 Task: Check the average views per listing of community pool in the last 1 year.
Action: Mouse moved to (825, 183)
Screenshot: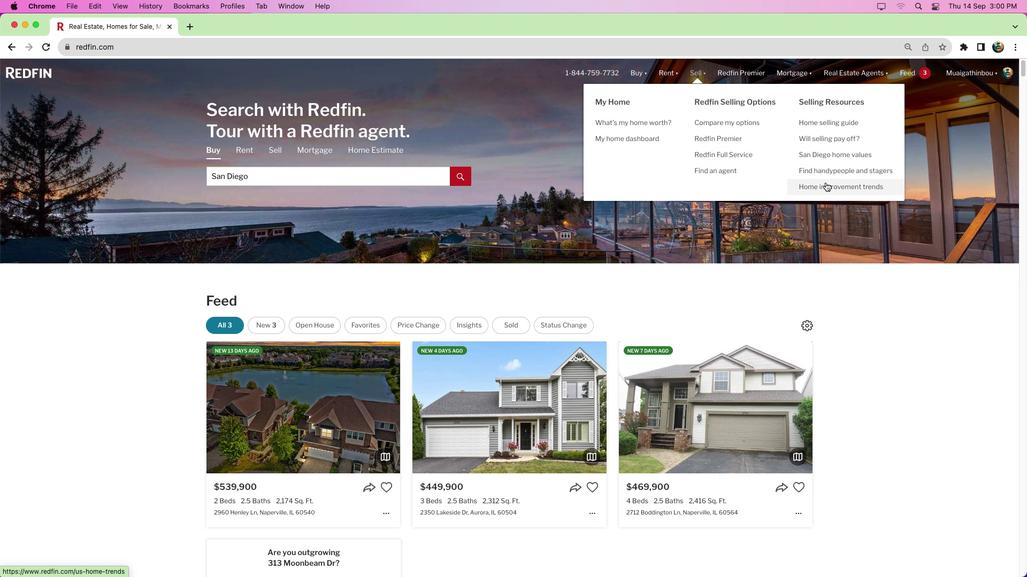 
Action: Mouse pressed left at (825, 183)
Screenshot: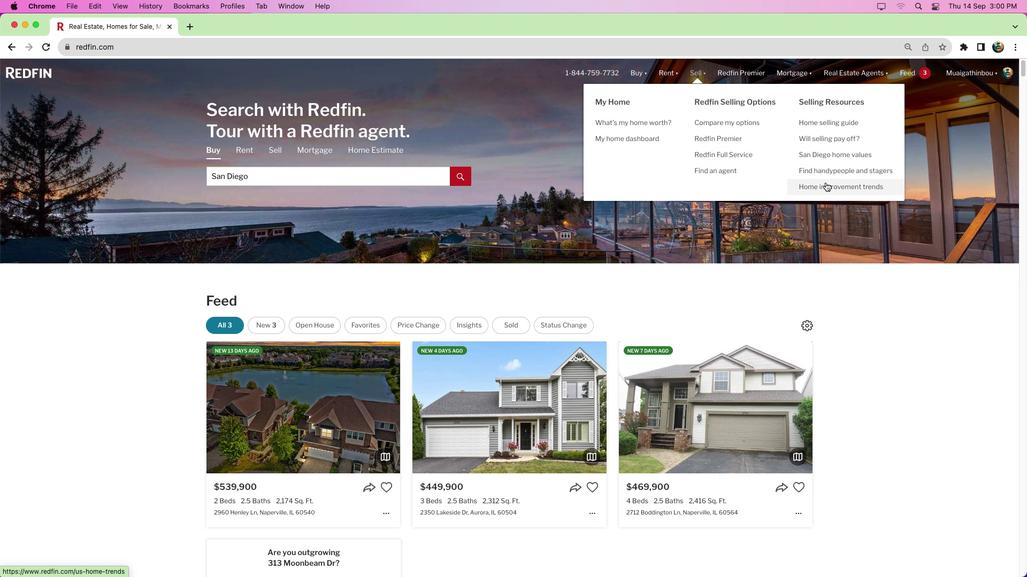 
Action: Mouse moved to (471, 282)
Screenshot: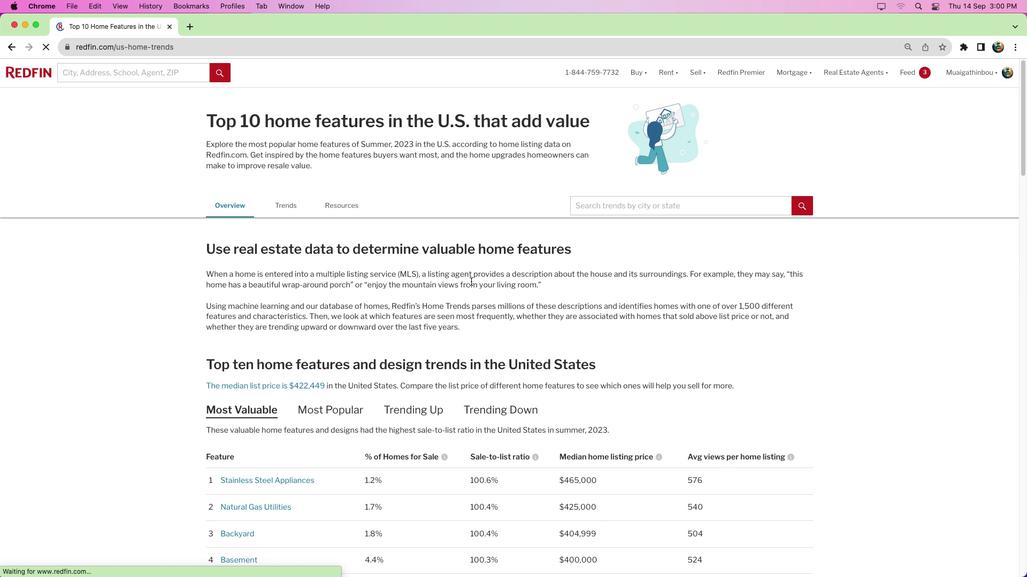 
Action: Mouse scrolled (471, 282) with delta (0, 0)
Screenshot: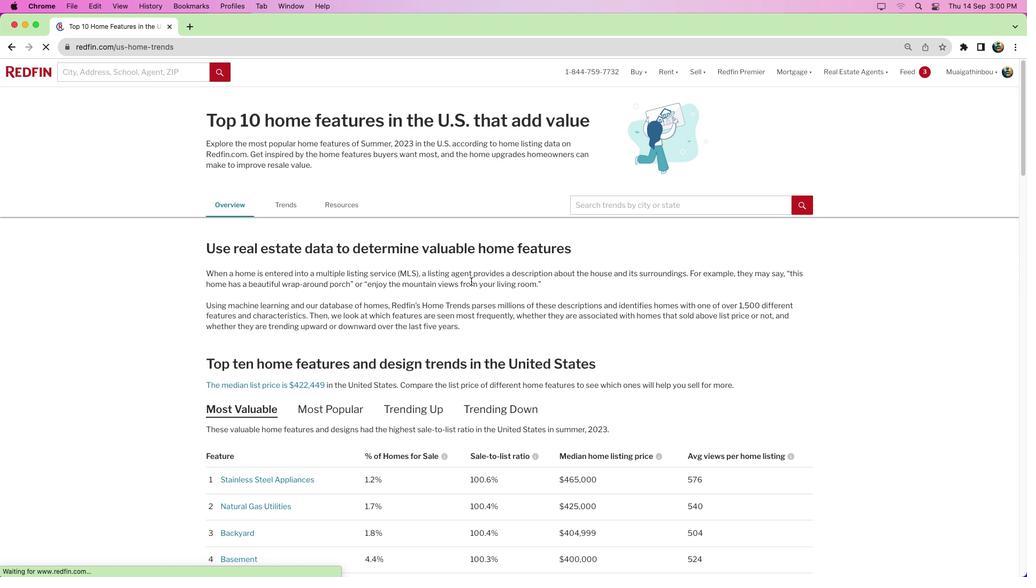 
Action: Mouse moved to (293, 206)
Screenshot: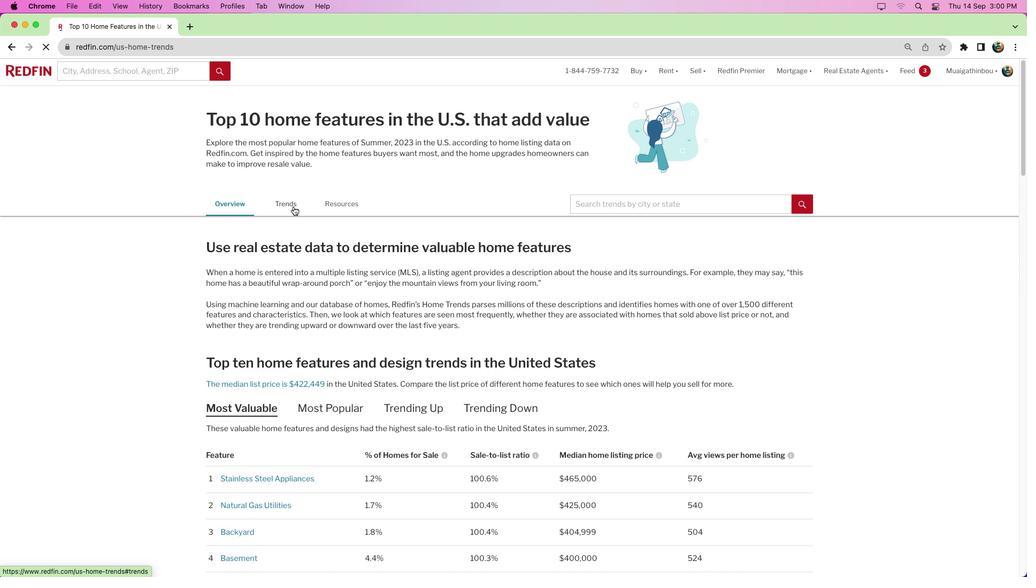 
Action: Mouse pressed left at (293, 206)
Screenshot: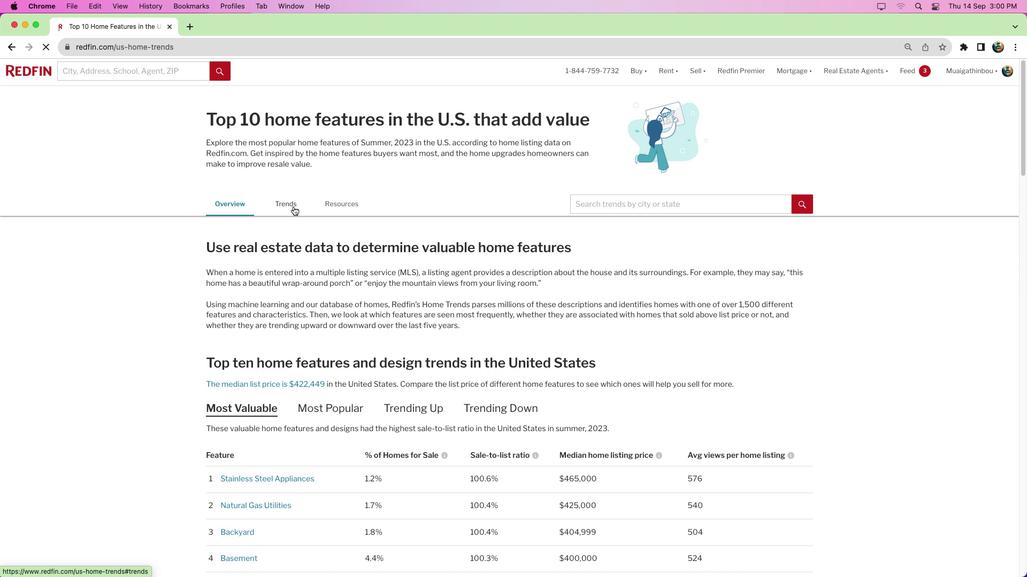 
Action: Mouse moved to (425, 270)
Screenshot: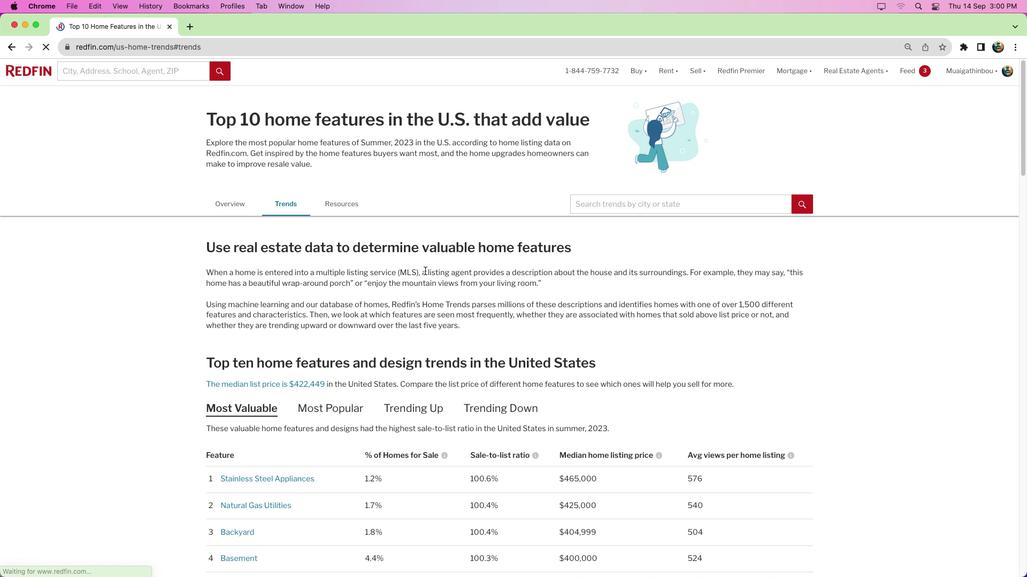 
Action: Mouse scrolled (425, 270) with delta (0, 0)
Screenshot: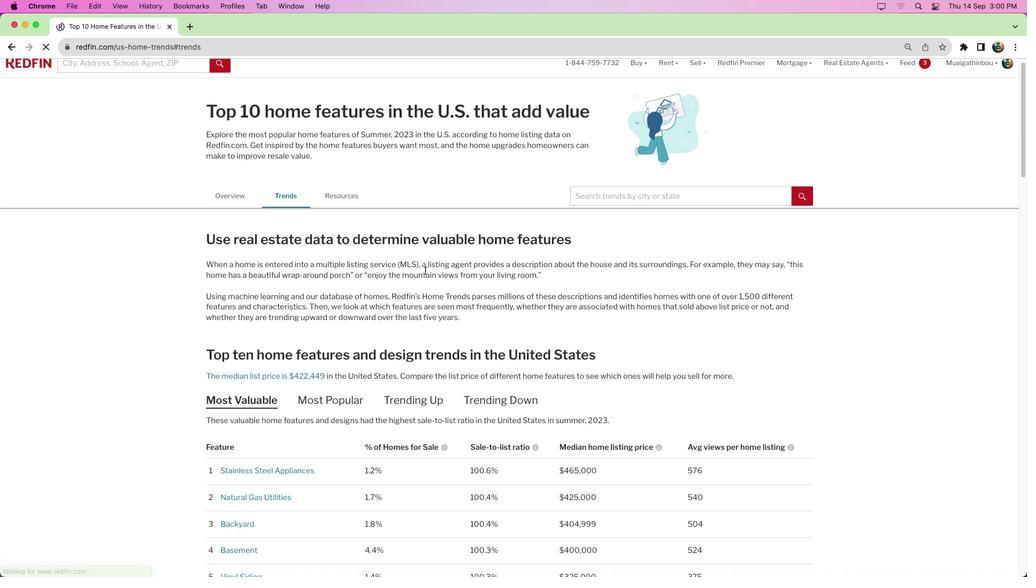 
Action: Mouse scrolled (425, 270) with delta (0, 0)
Screenshot: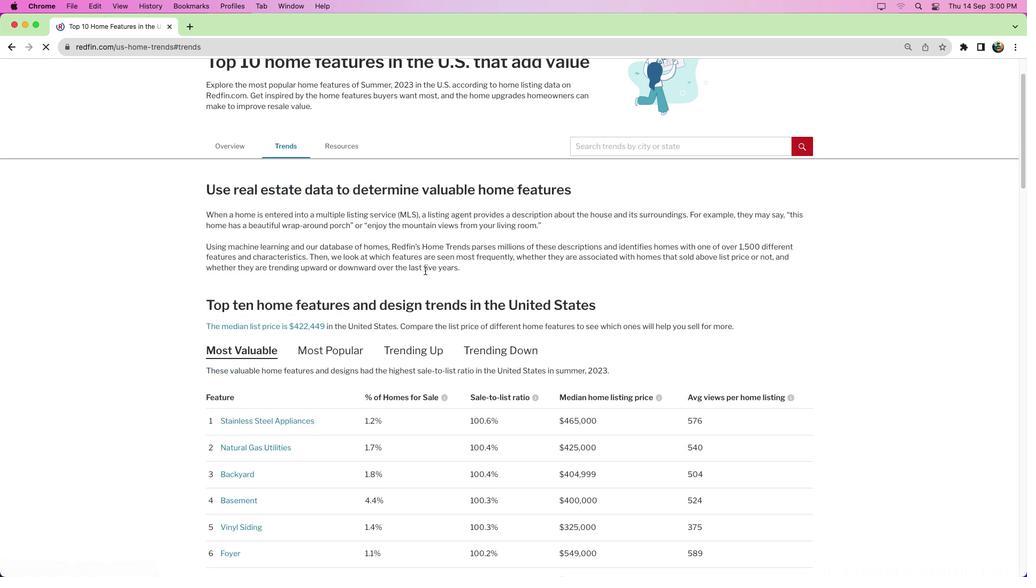 
Action: Mouse scrolled (425, 270) with delta (0, -3)
Screenshot: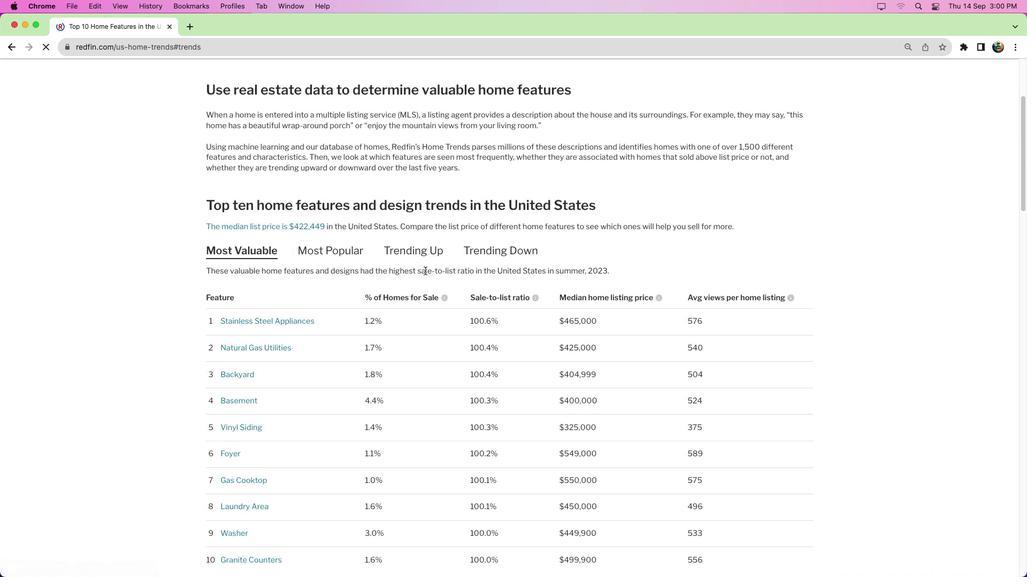 
Action: Mouse scrolled (425, 270) with delta (0, -5)
Screenshot: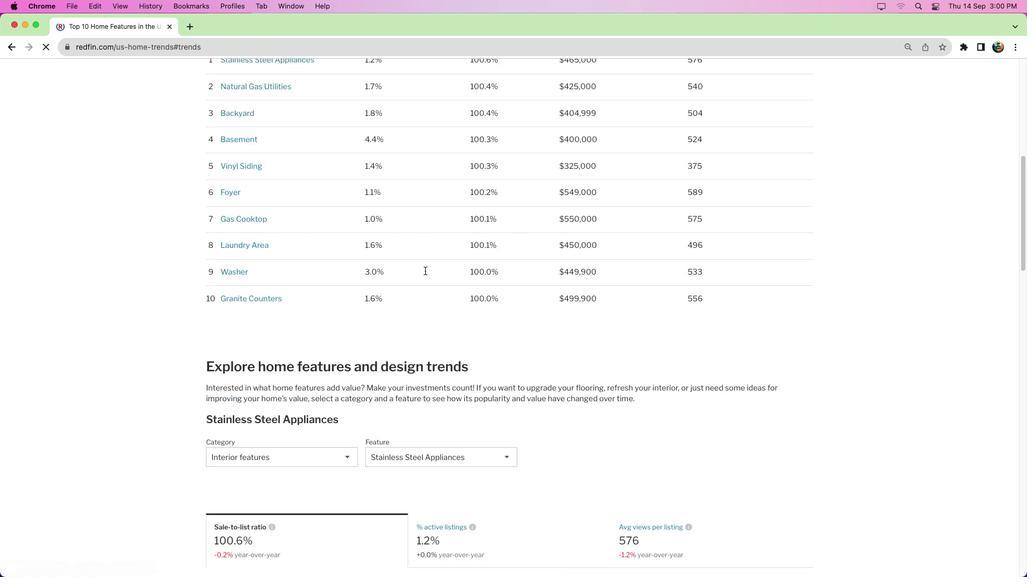 
Action: Mouse scrolled (425, 270) with delta (0, 0)
Screenshot: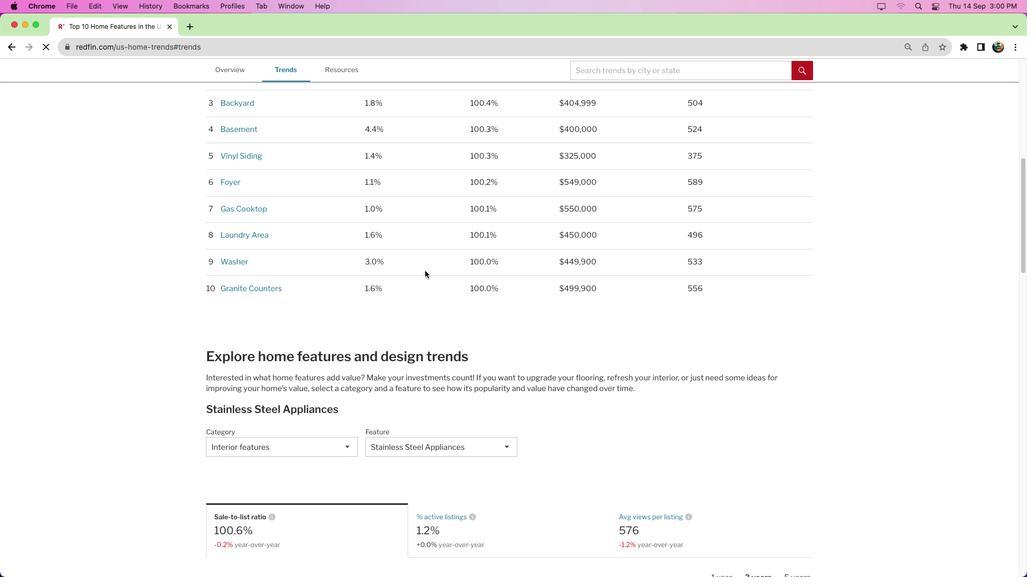 
Action: Mouse scrolled (425, 270) with delta (0, 0)
Screenshot: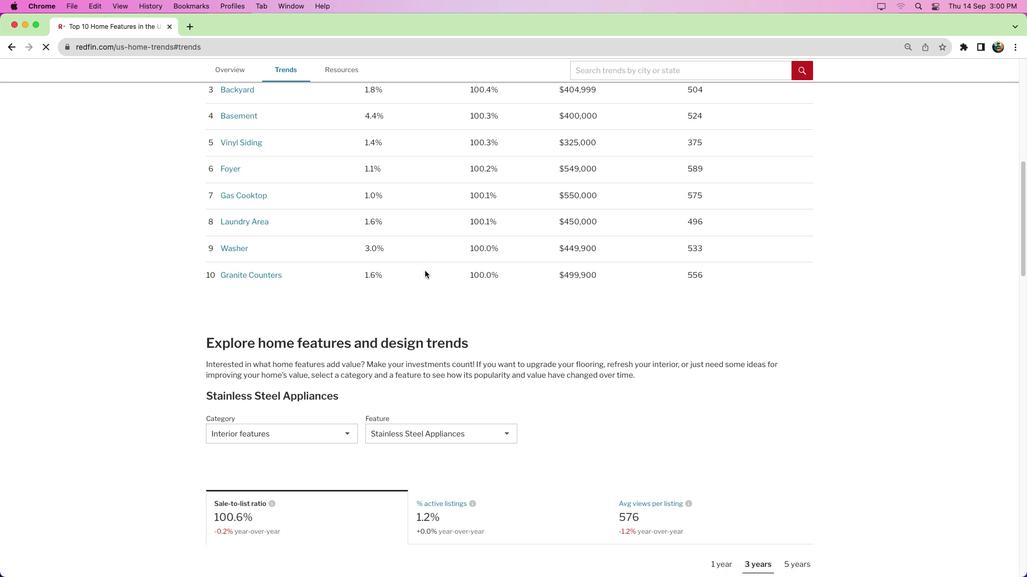 
Action: Mouse moved to (326, 420)
Screenshot: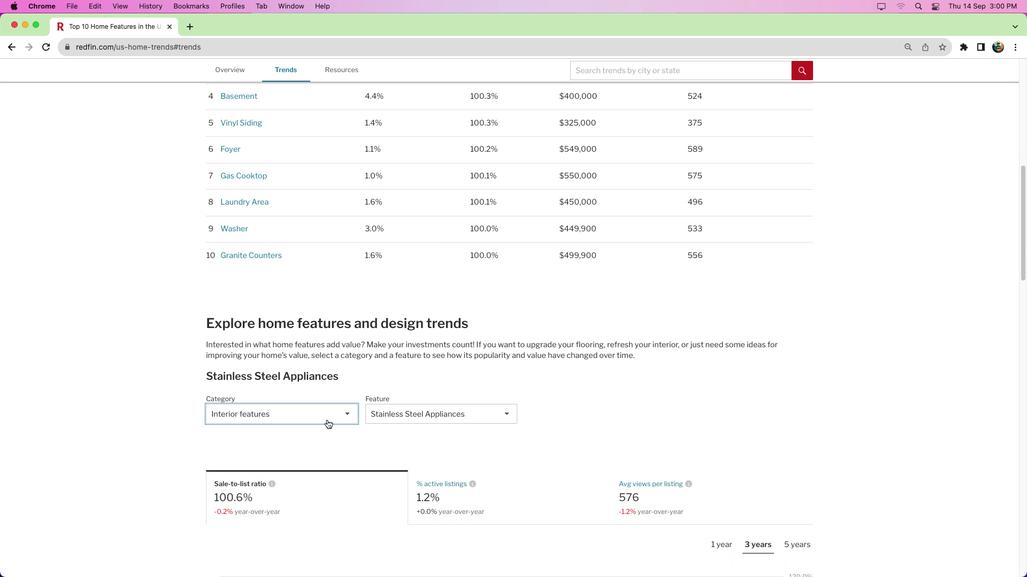 
Action: Mouse pressed left at (326, 420)
Screenshot: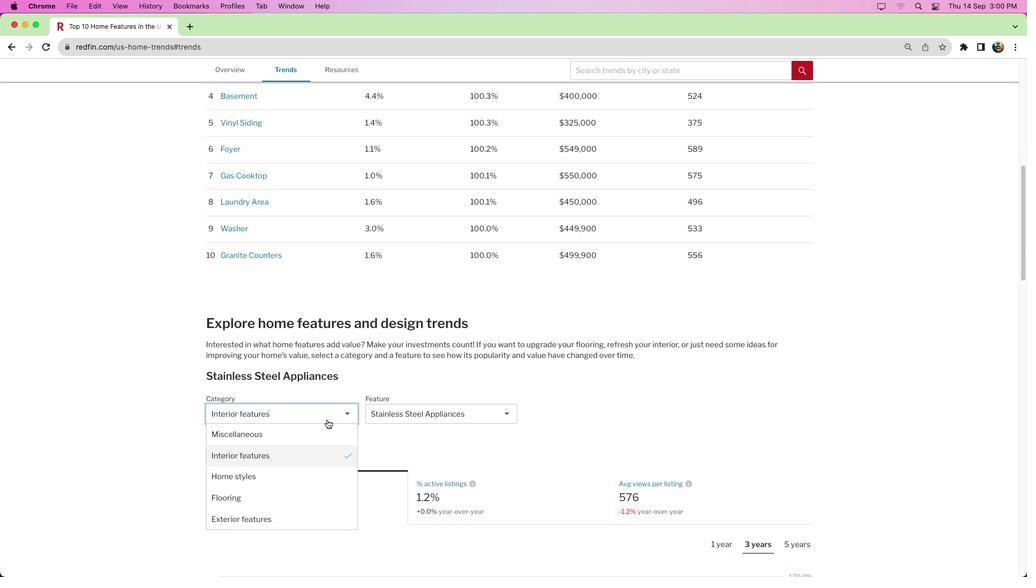 
Action: Mouse moved to (324, 430)
Screenshot: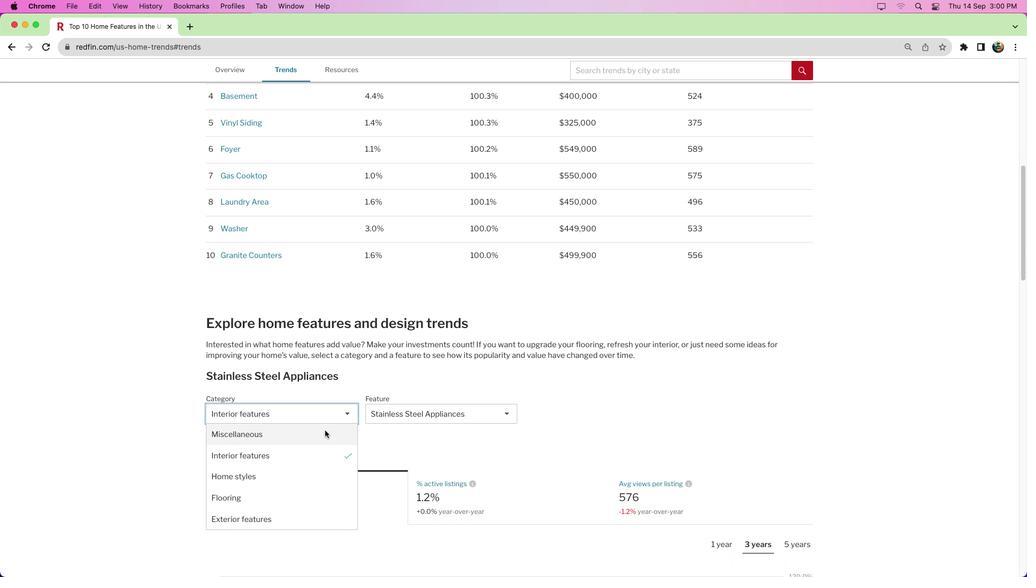 
Action: Mouse pressed left at (324, 430)
Screenshot: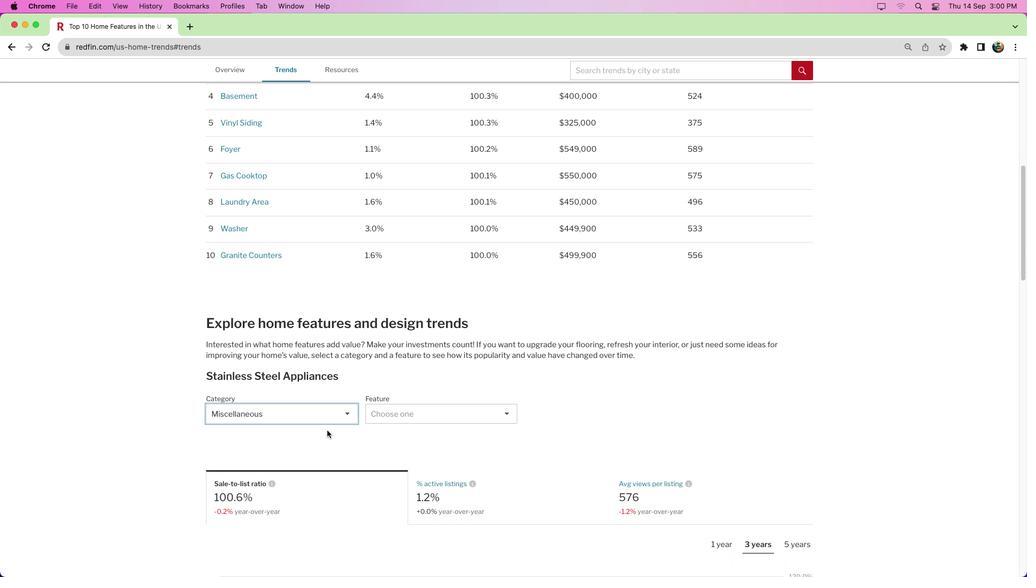 
Action: Mouse moved to (432, 413)
Screenshot: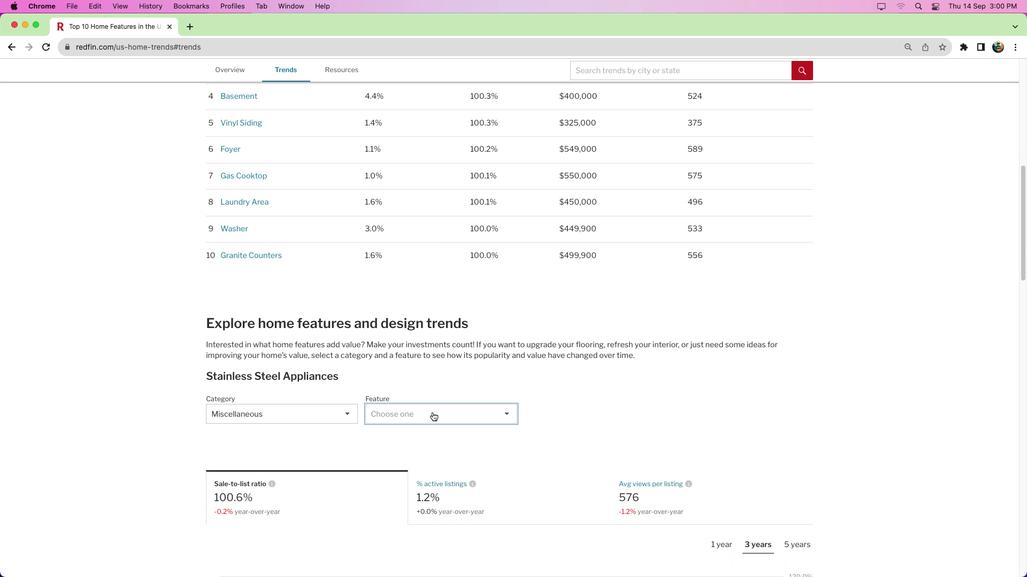 
Action: Mouse pressed left at (432, 413)
Screenshot: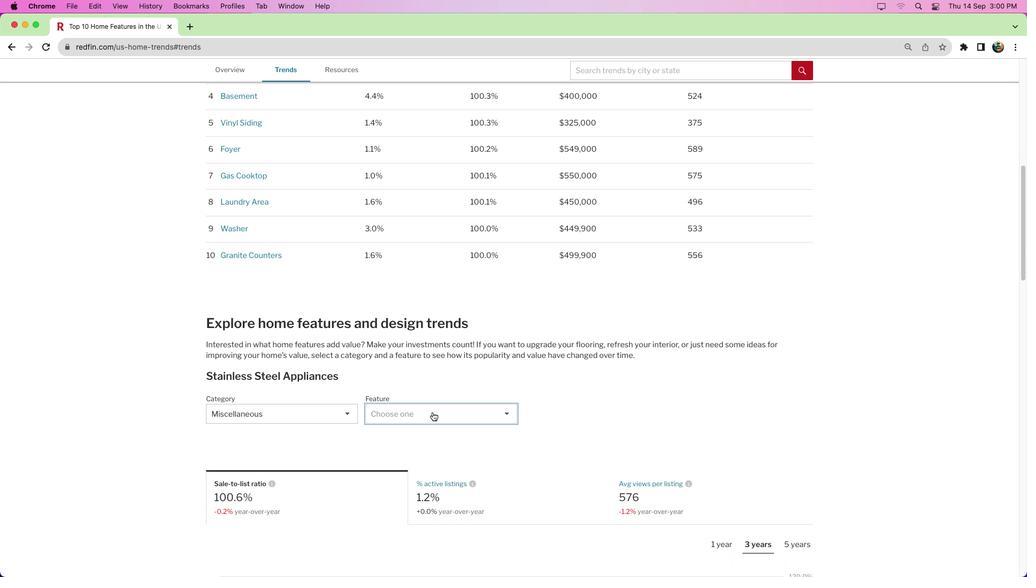 
Action: Mouse moved to (439, 472)
Screenshot: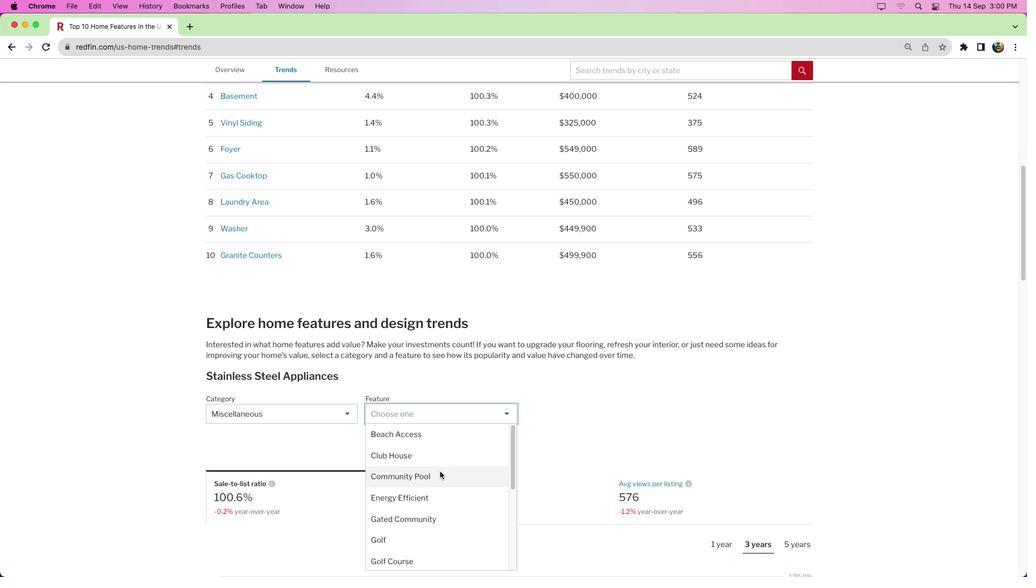 
Action: Mouse pressed left at (439, 472)
Screenshot: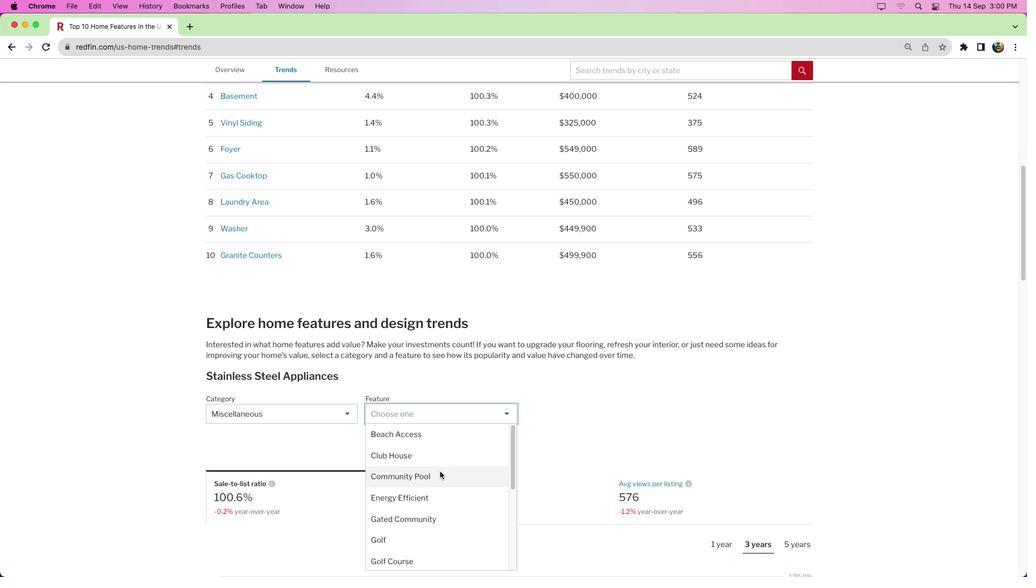 
Action: Mouse moved to (482, 424)
Screenshot: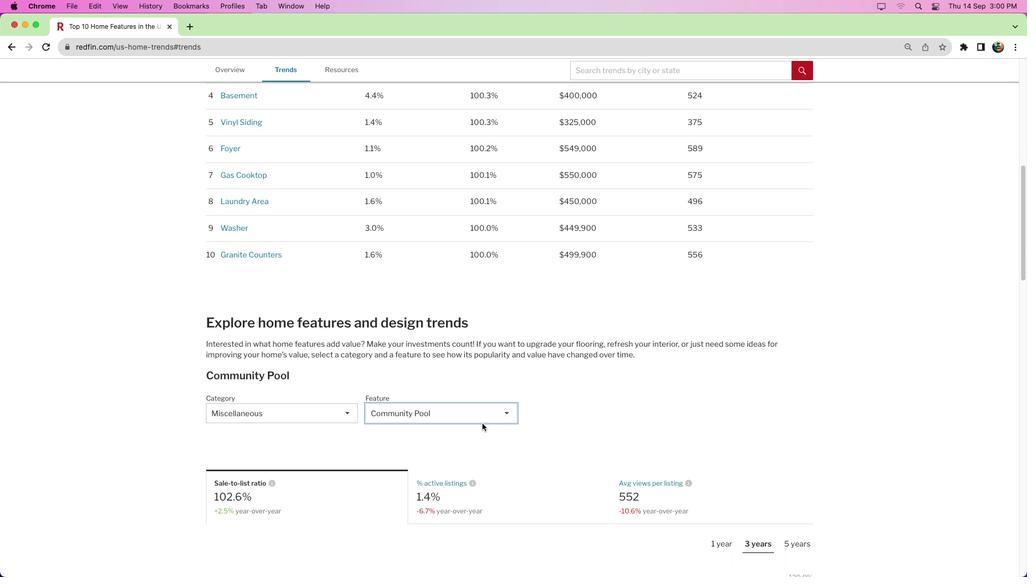 
Action: Mouse scrolled (482, 424) with delta (0, 0)
Screenshot: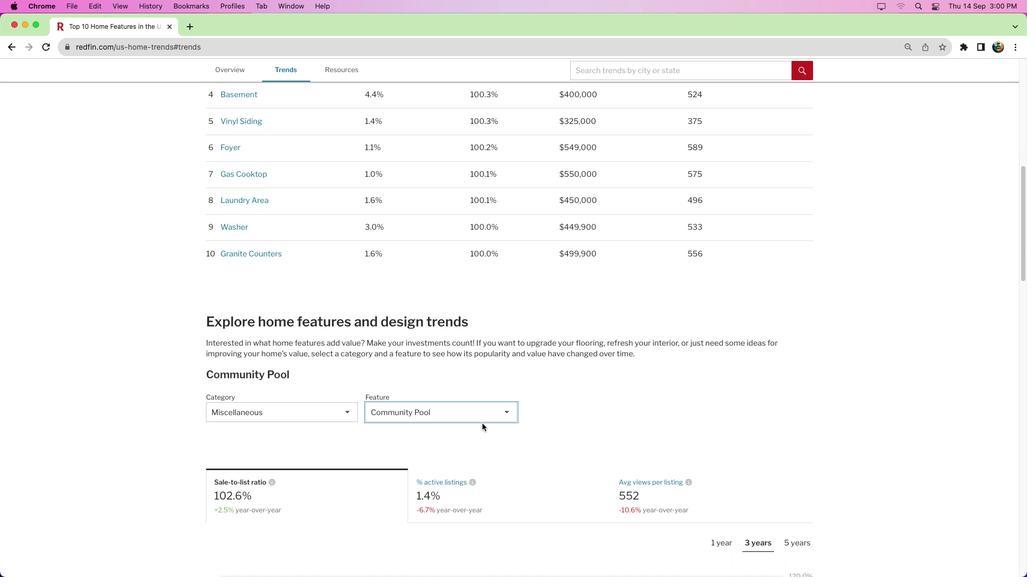 
Action: Mouse moved to (482, 423)
Screenshot: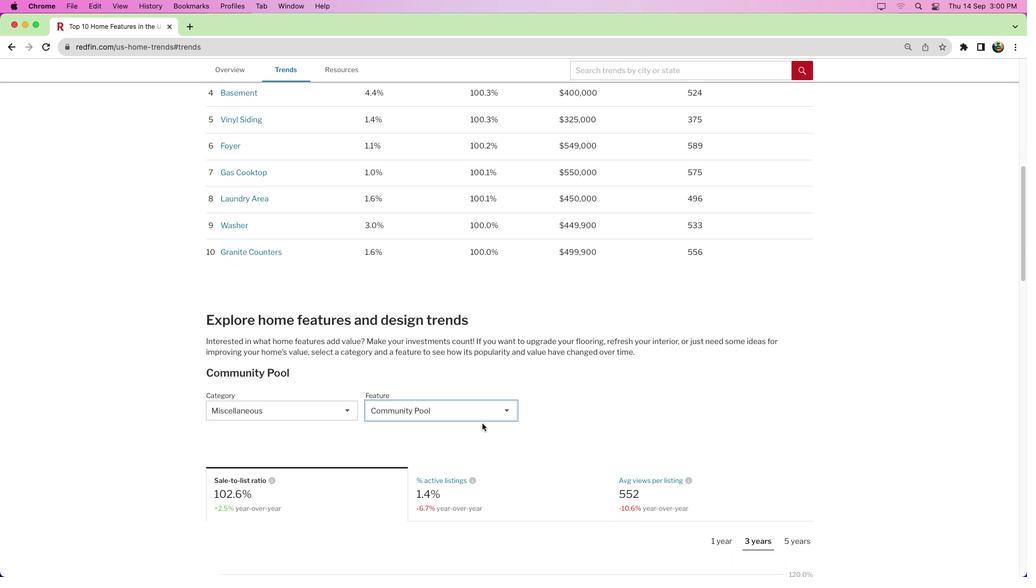 
Action: Mouse scrolled (482, 423) with delta (0, 0)
Screenshot: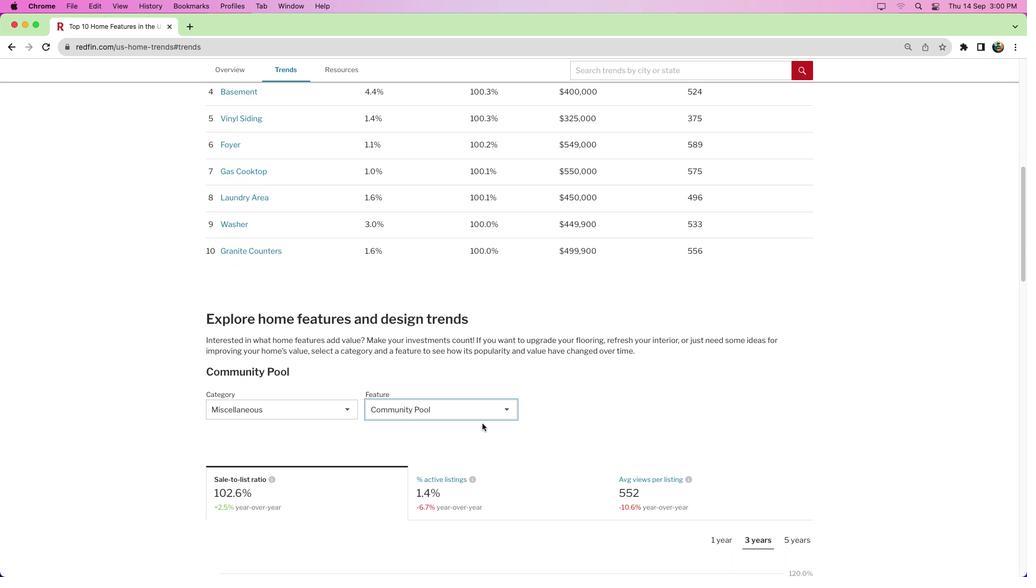 
Action: Mouse scrolled (482, 423) with delta (0, 0)
Screenshot: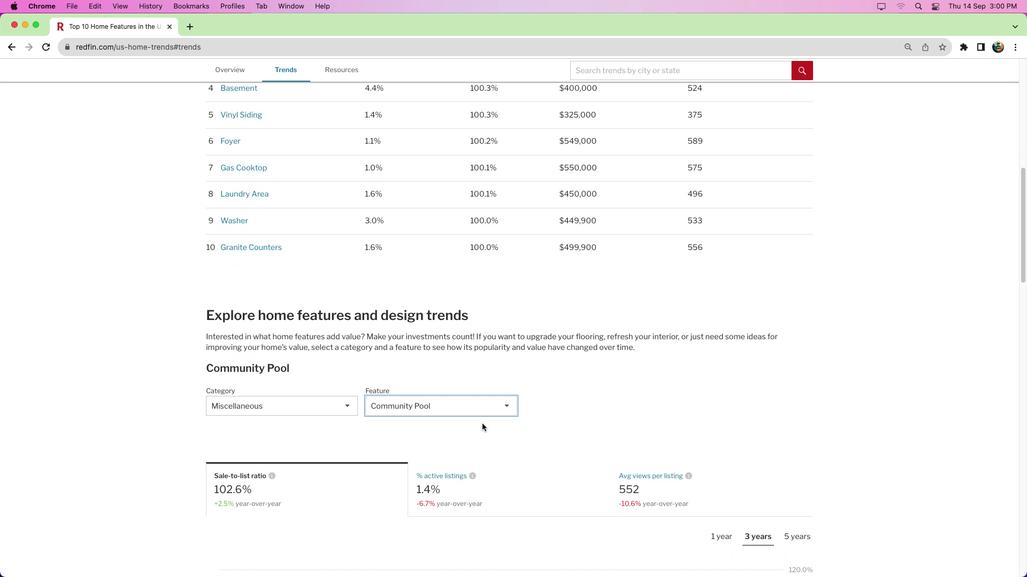 
Action: Mouse scrolled (482, 423) with delta (0, 0)
Screenshot: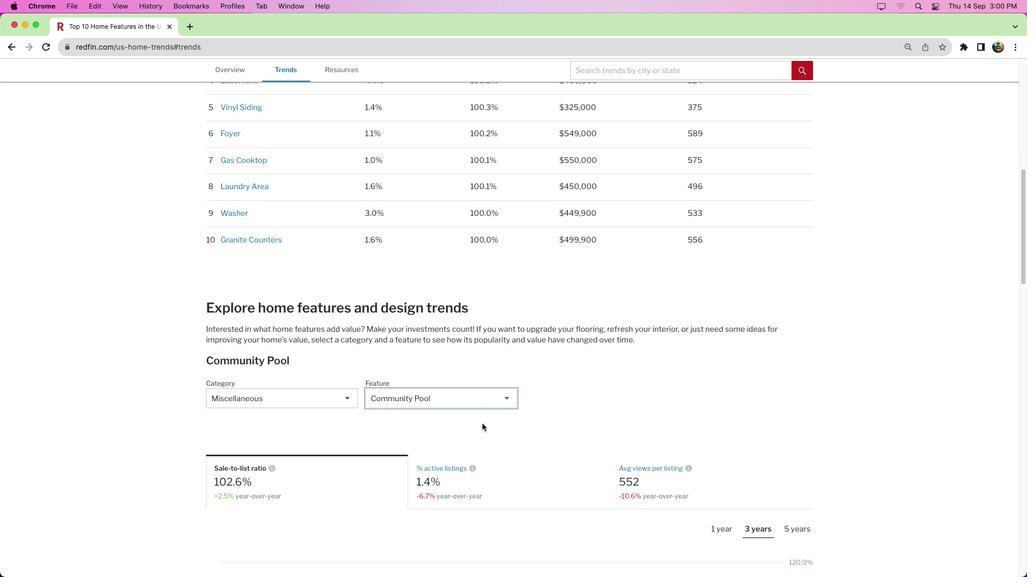 
Action: Mouse scrolled (482, 423) with delta (0, 0)
Screenshot: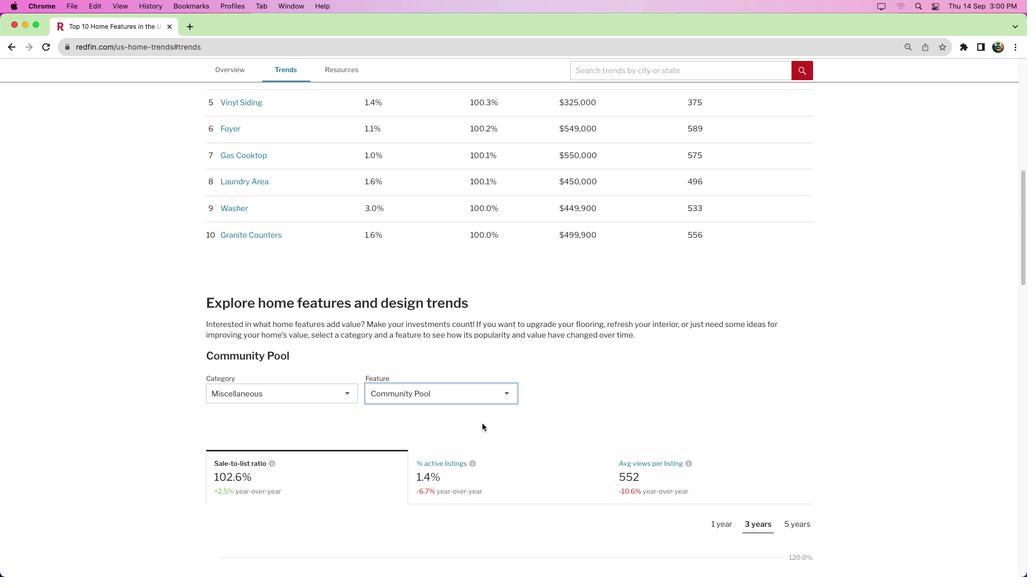 
Action: Mouse moved to (463, 470)
Screenshot: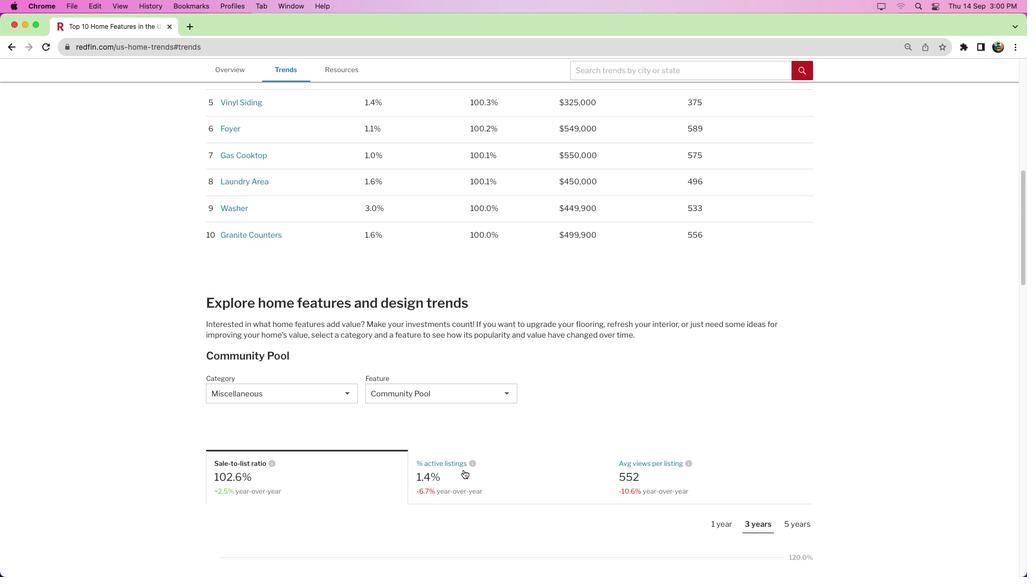 
Action: Mouse pressed left at (463, 470)
Screenshot: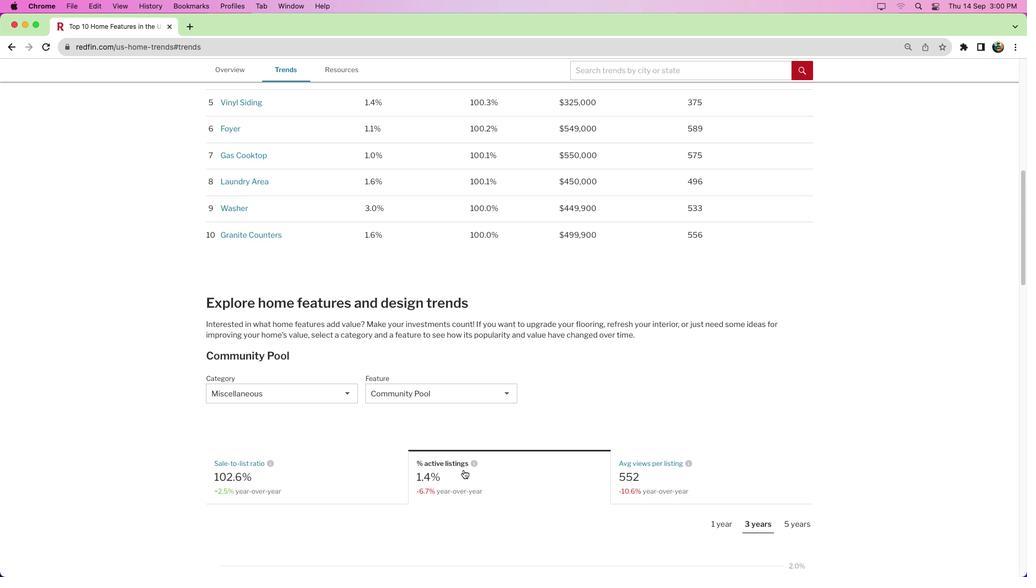 
Action: Mouse moved to (498, 454)
Screenshot: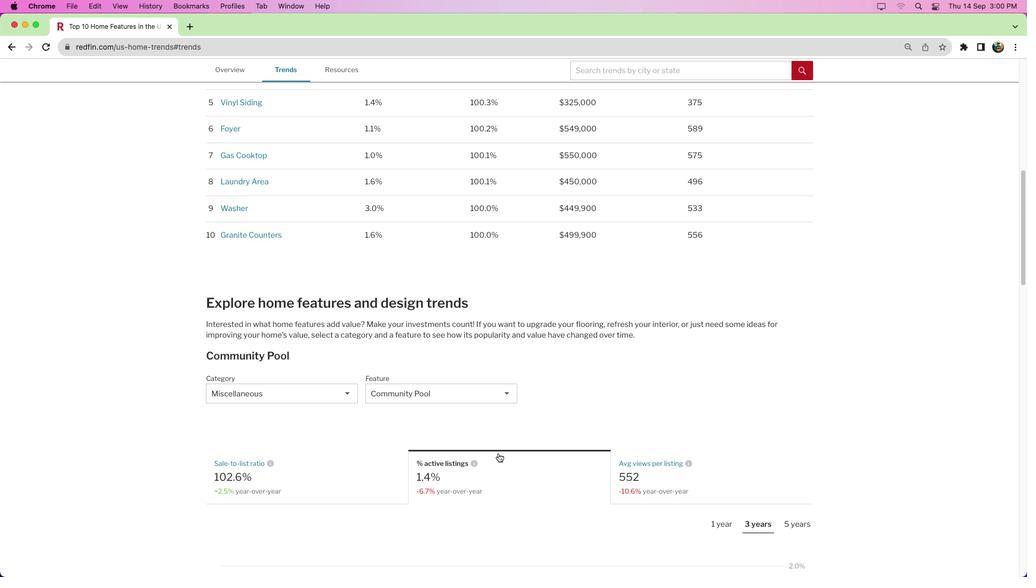 
Action: Mouse scrolled (498, 454) with delta (0, 0)
Screenshot: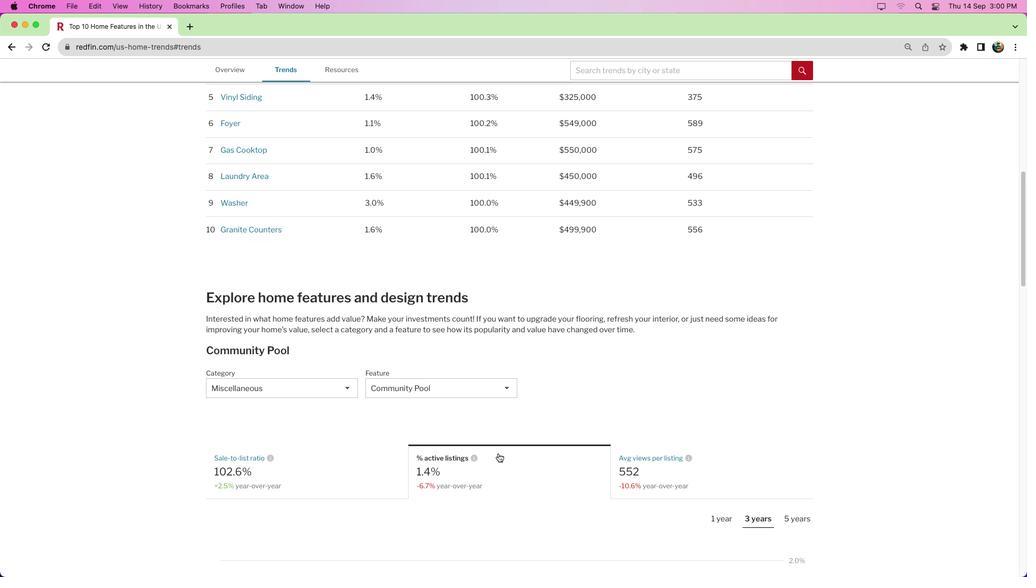 
Action: Mouse scrolled (498, 454) with delta (0, 0)
Screenshot: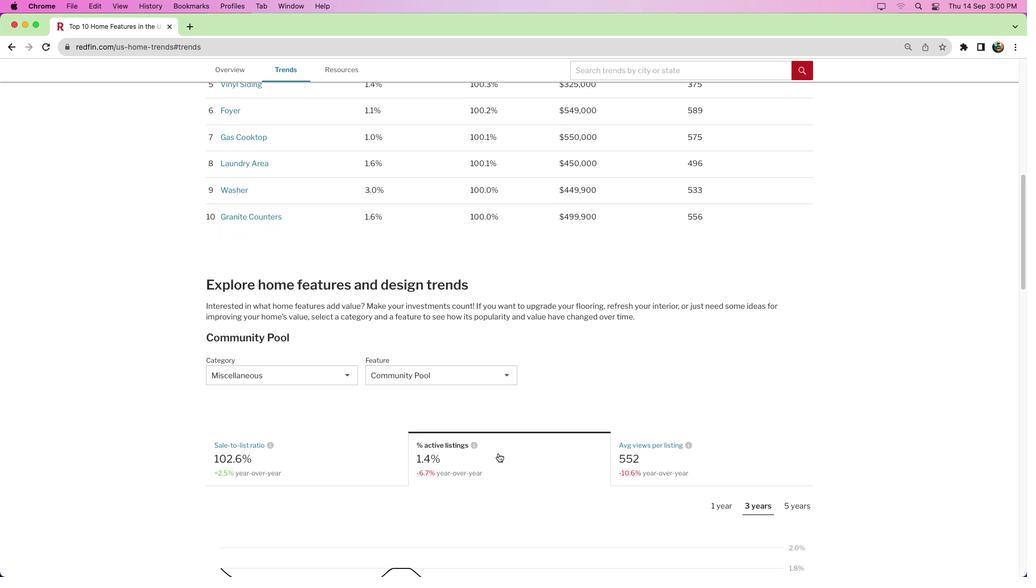 
Action: Mouse scrolled (498, 454) with delta (0, -1)
Screenshot: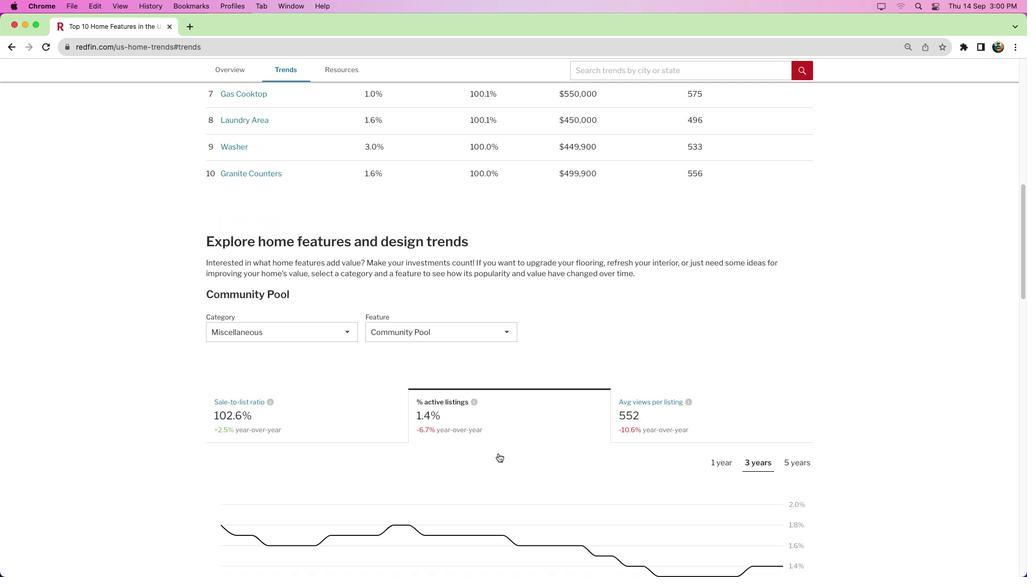 
Action: Mouse scrolled (498, 454) with delta (0, -1)
Screenshot: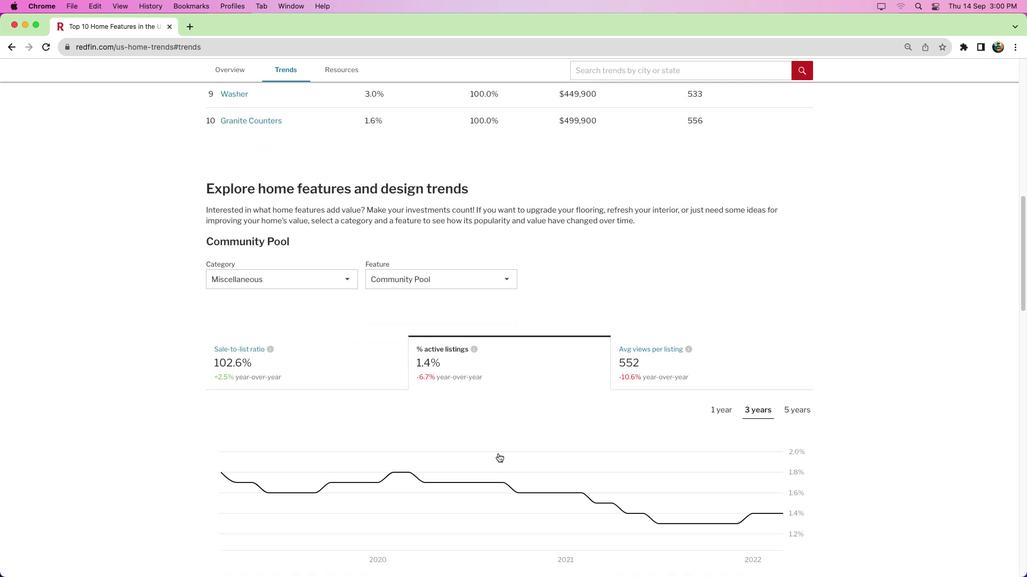 
Action: Mouse moved to (729, 393)
Screenshot: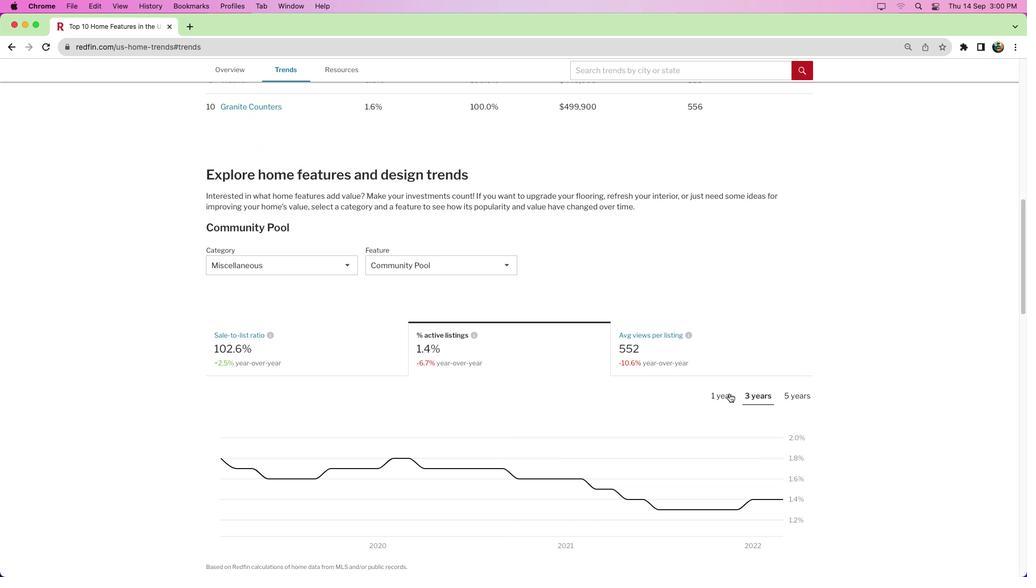 
Action: Mouse pressed left at (729, 393)
Screenshot: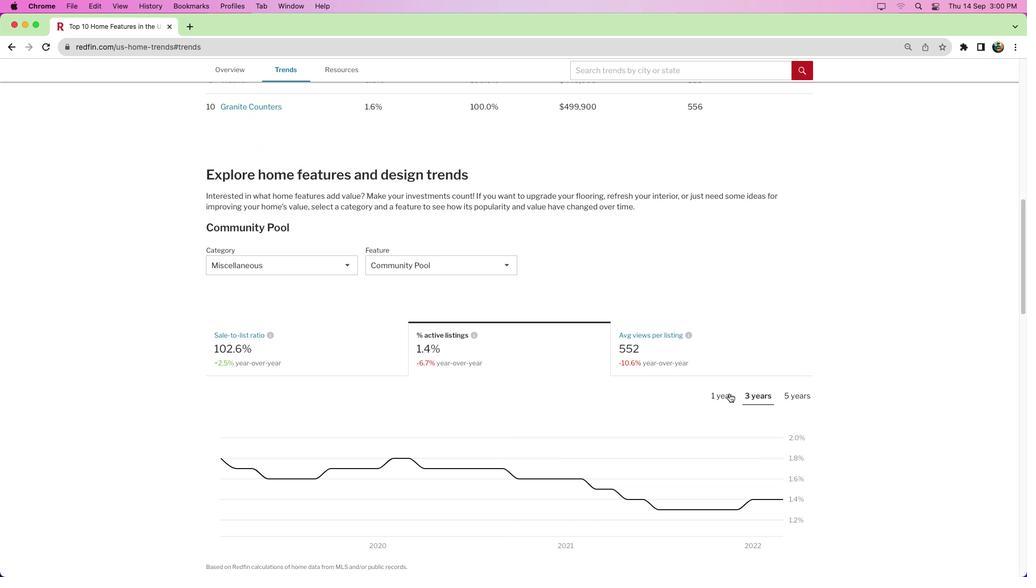 
Action: Mouse moved to (648, 355)
Screenshot: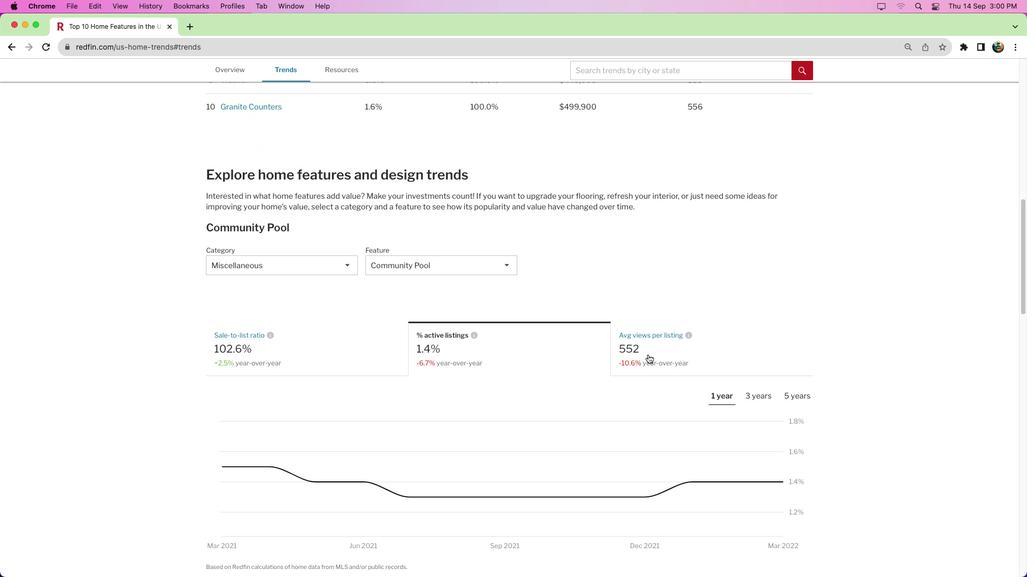 
Action: Mouse pressed left at (648, 355)
Screenshot: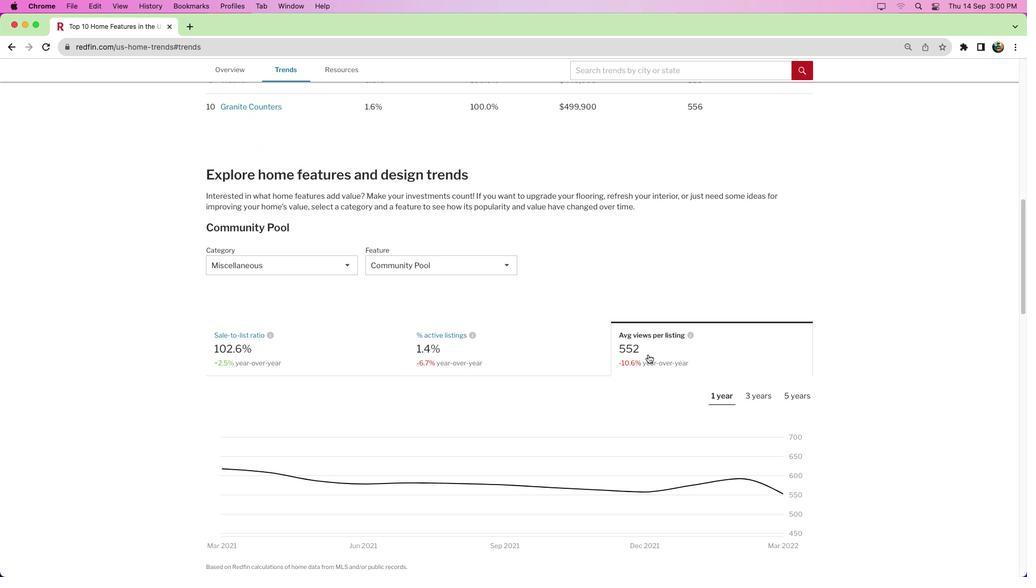 
Action: Mouse moved to (652, 398)
Screenshot: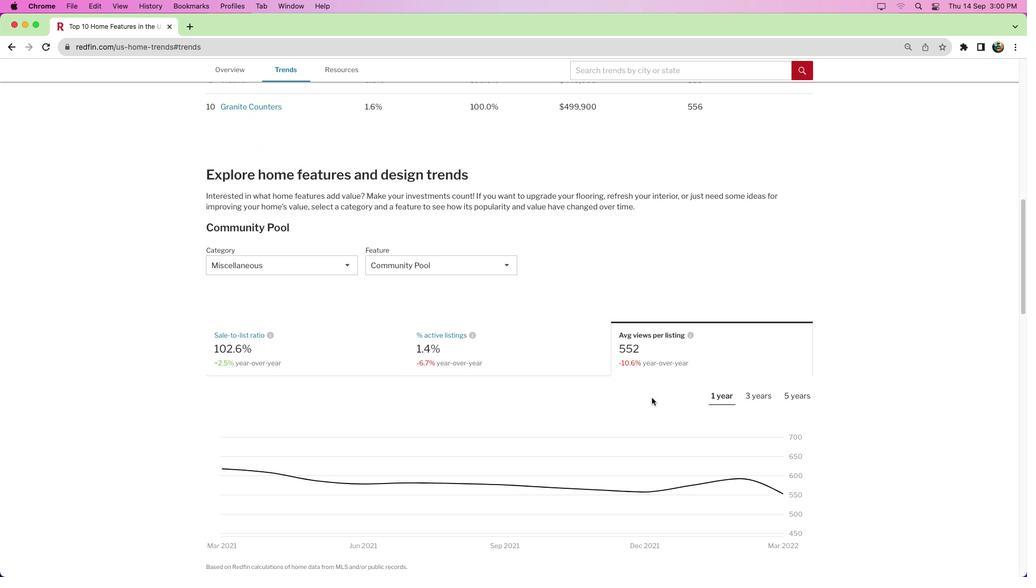 
Action: Mouse scrolled (652, 398) with delta (0, 0)
Screenshot: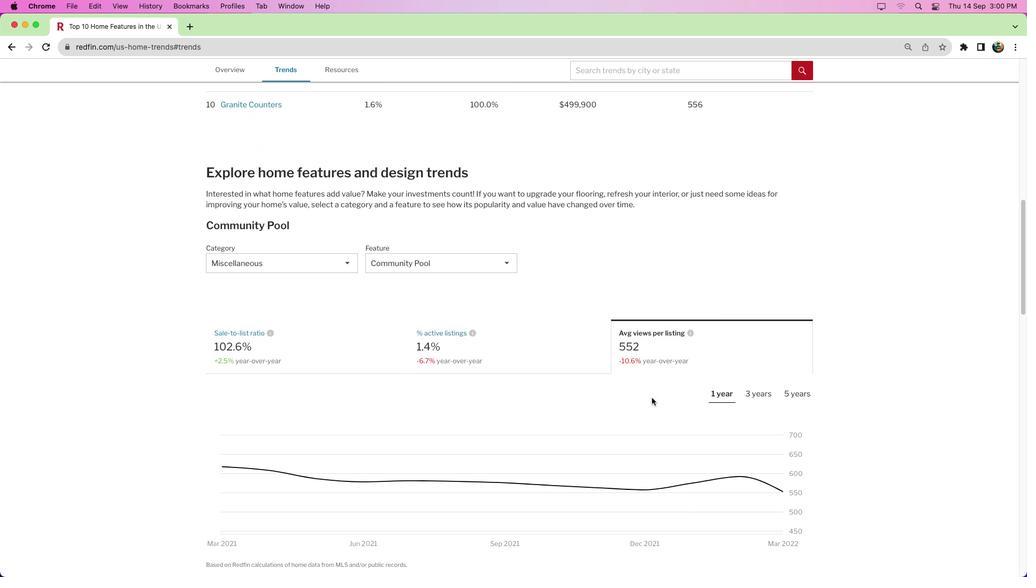 
Action: Mouse scrolled (652, 398) with delta (0, 0)
Screenshot: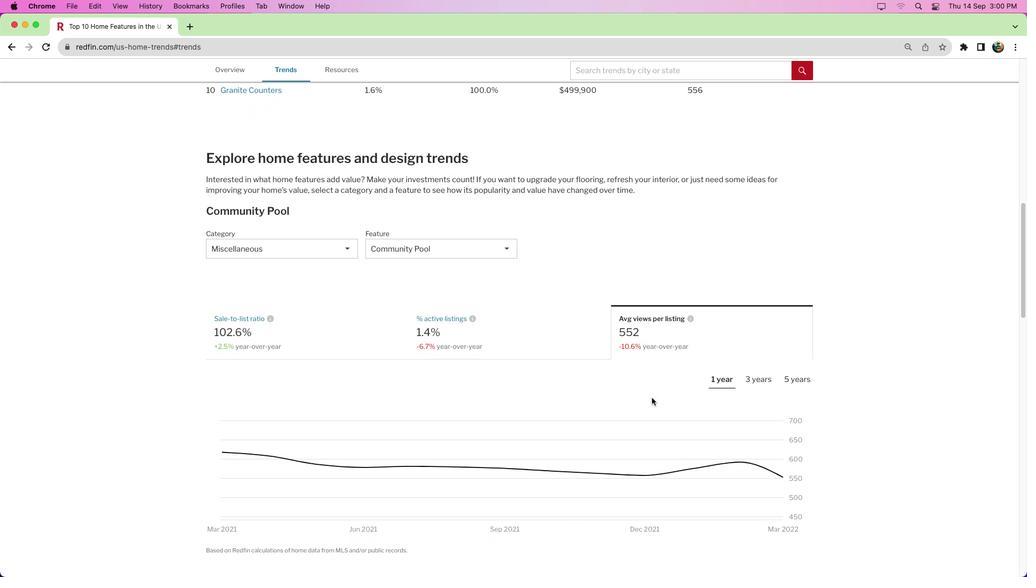 
Action: Mouse scrolled (652, 398) with delta (0, 0)
Screenshot: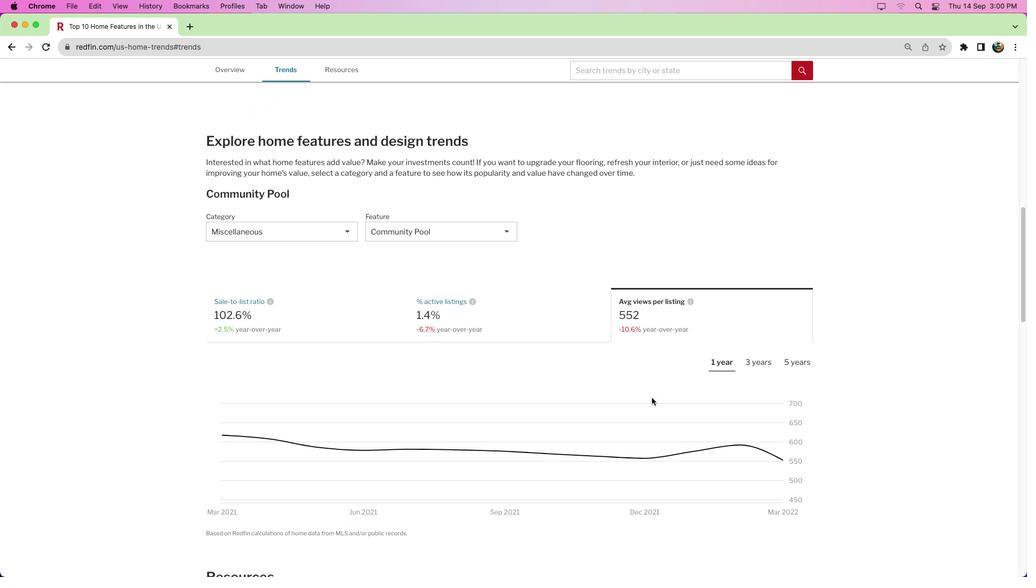 
Action: Mouse scrolled (652, 398) with delta (0, 0)
Screenshot: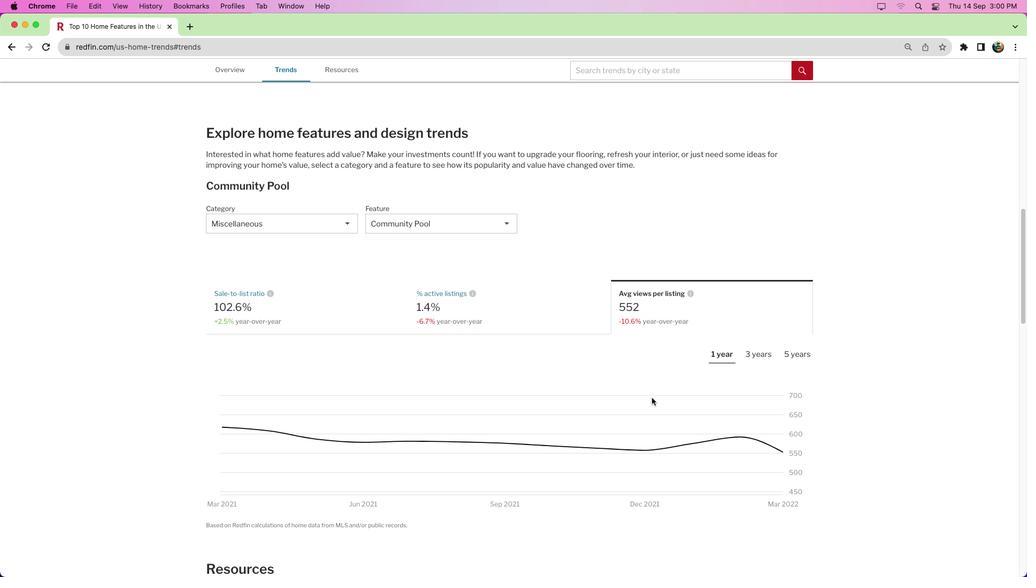 
Action: Mouse scrolled (652, 398) with delta (0, 0)
Screenshot: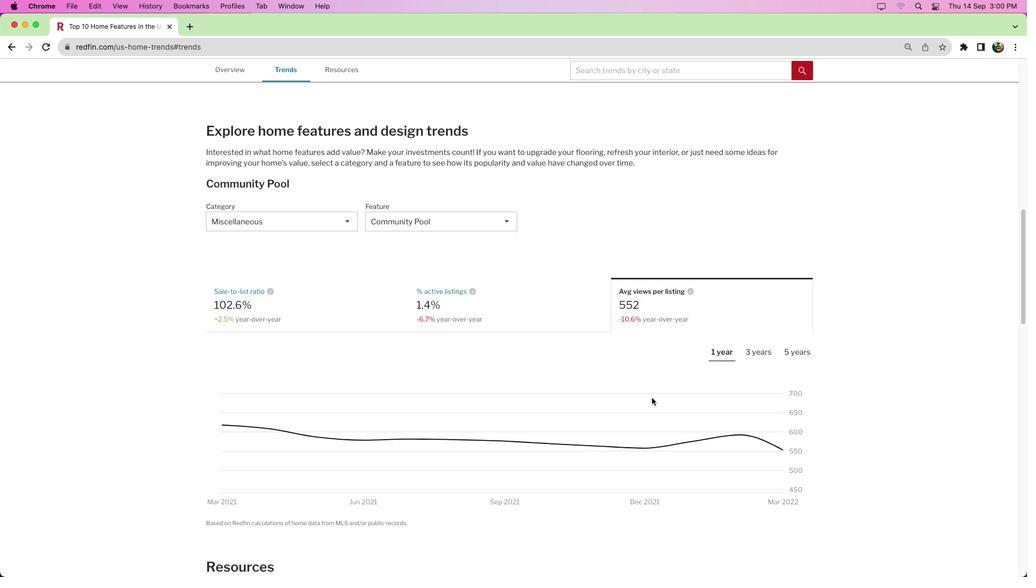 
Action: Mouse moved to (454, 372)
Screenshot: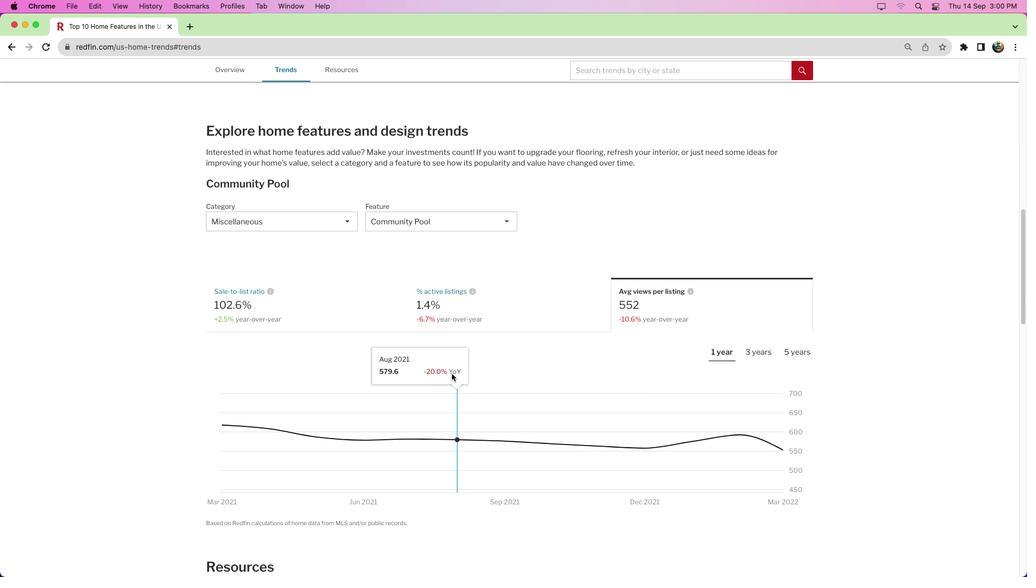 
